 Task: Add a condition where "Priority Greater than Normal" in new tickets in your groups.
Action: Mouse moved to (171, 393)
Screenshot: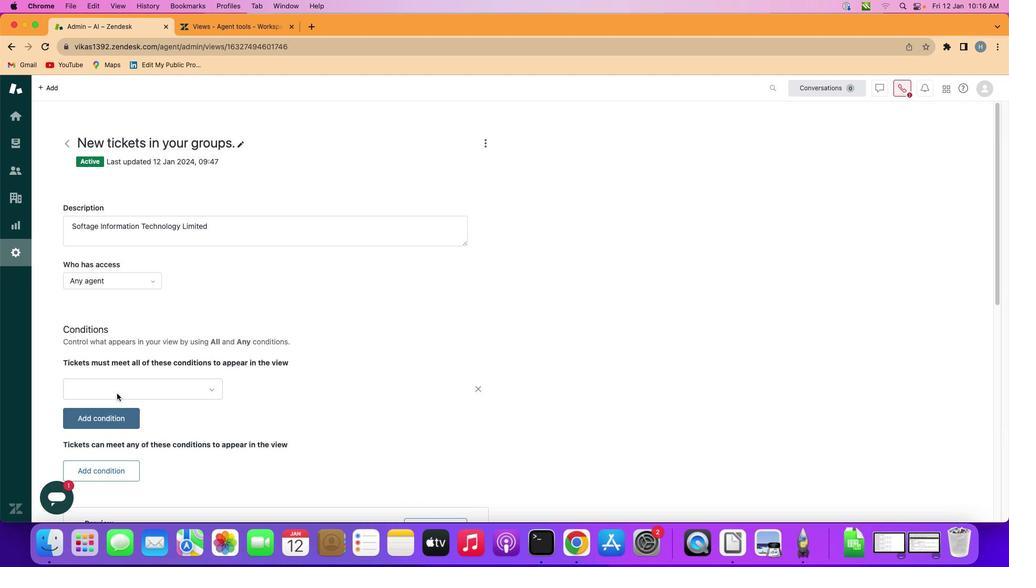 
Action: Mouse pressed left at (171, 393)
Screenshot: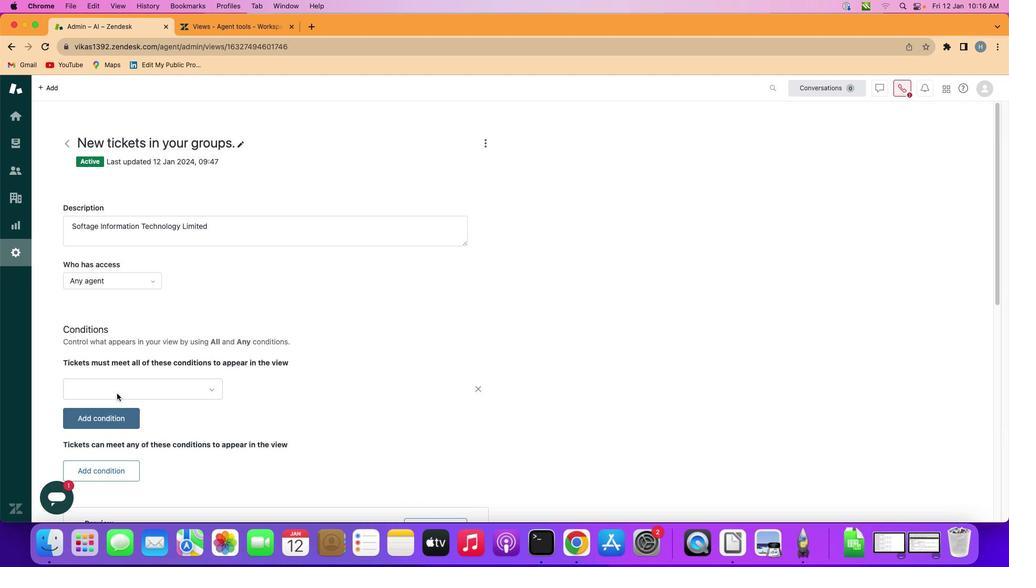 
Action: Mouse moved to (236, 390)
Screenshot: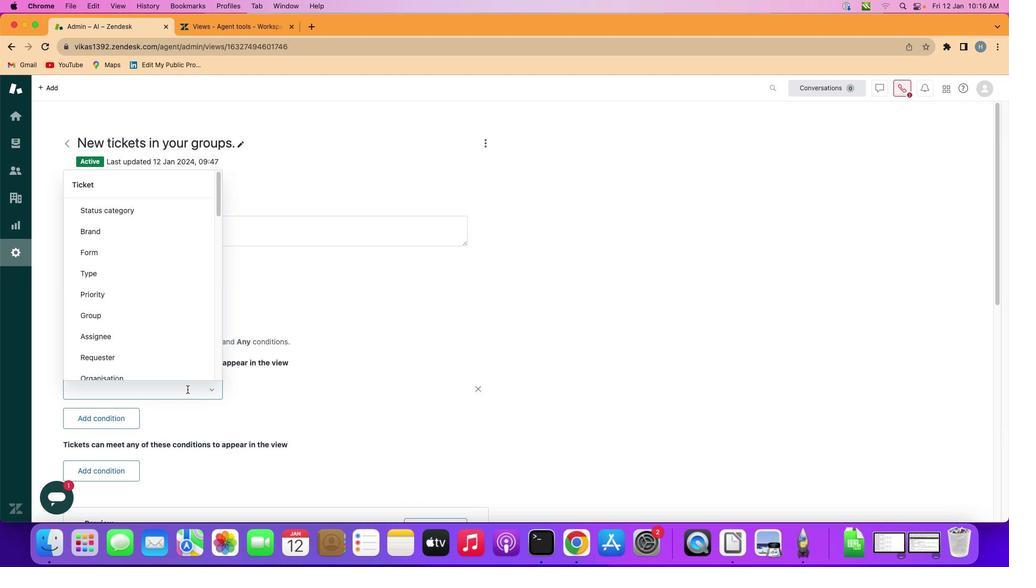 
Action: Mouse pressed left at (236, 390)
Screenshot: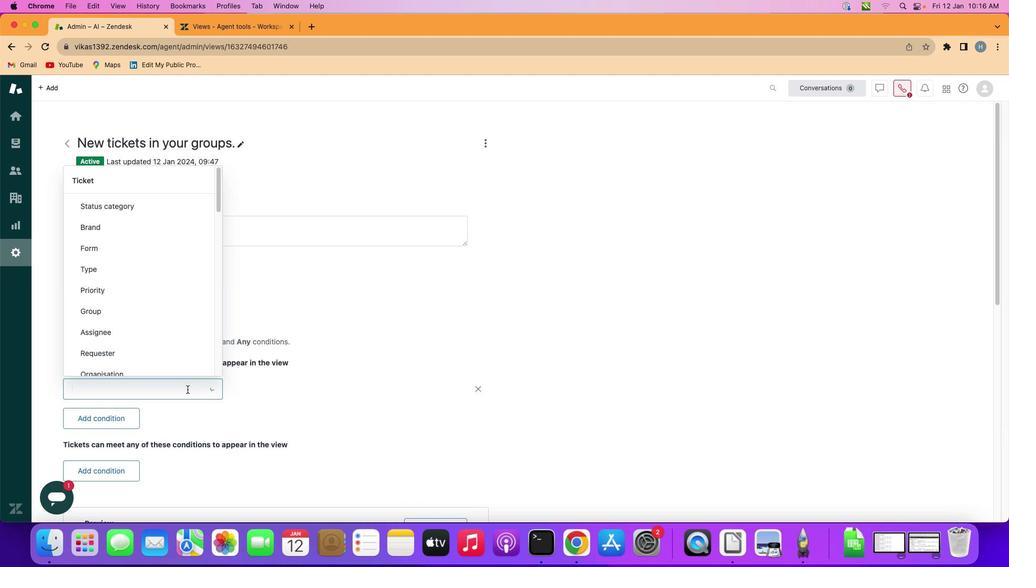
Action: Mouse moved to (226, 321)
Screenshot: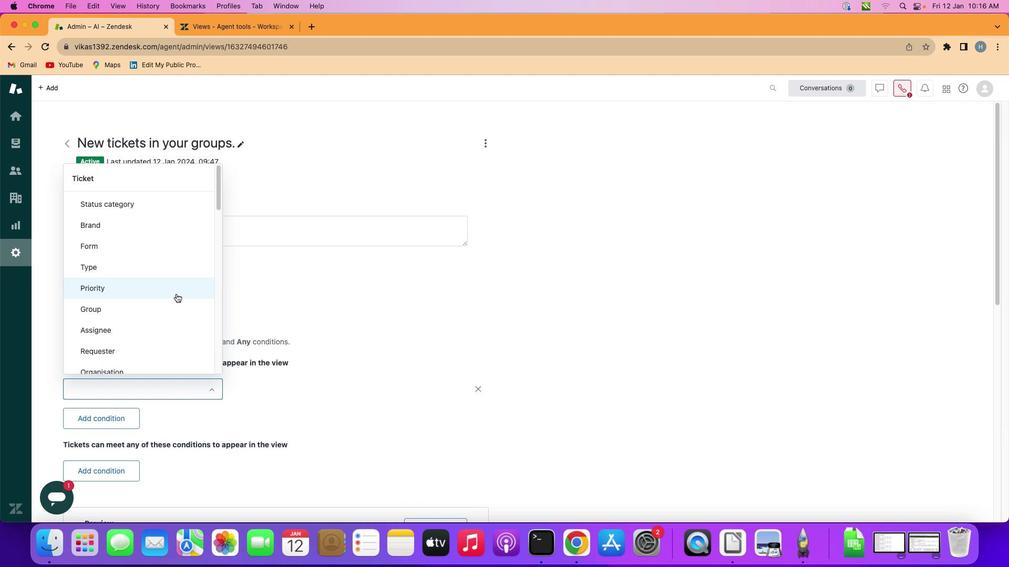 
Action: Mouse pressed left at (226, 321)
Screenshot: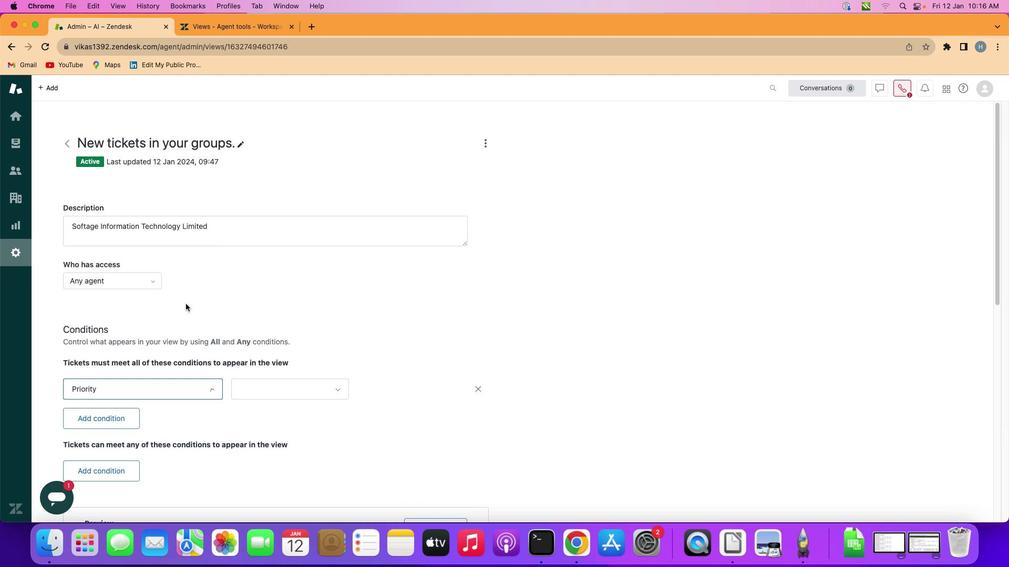 
Action: Mouse moved to (336, 389)
Screenshot: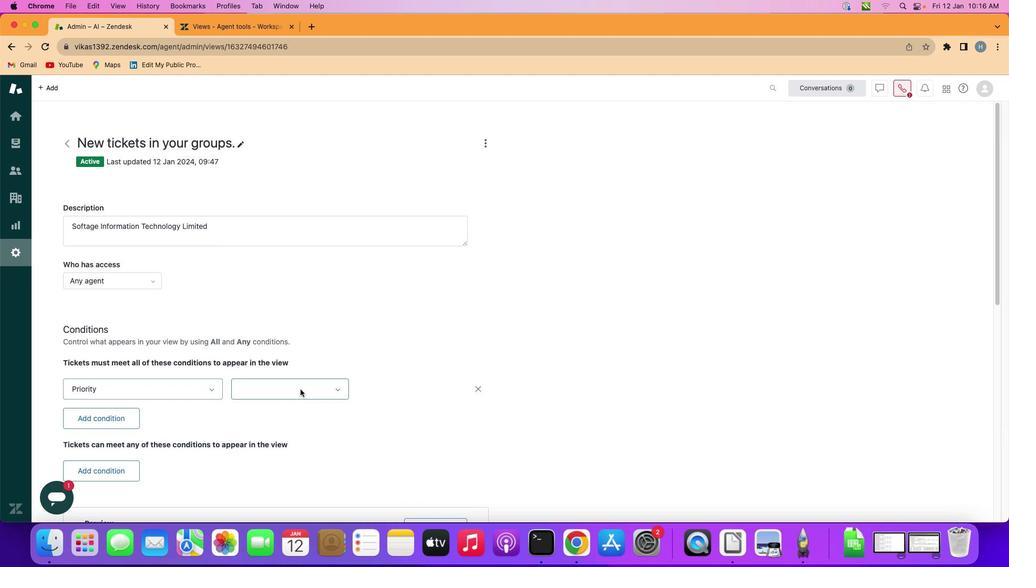 
Action: Mouse pressed left at (336, 389)
Screenshot: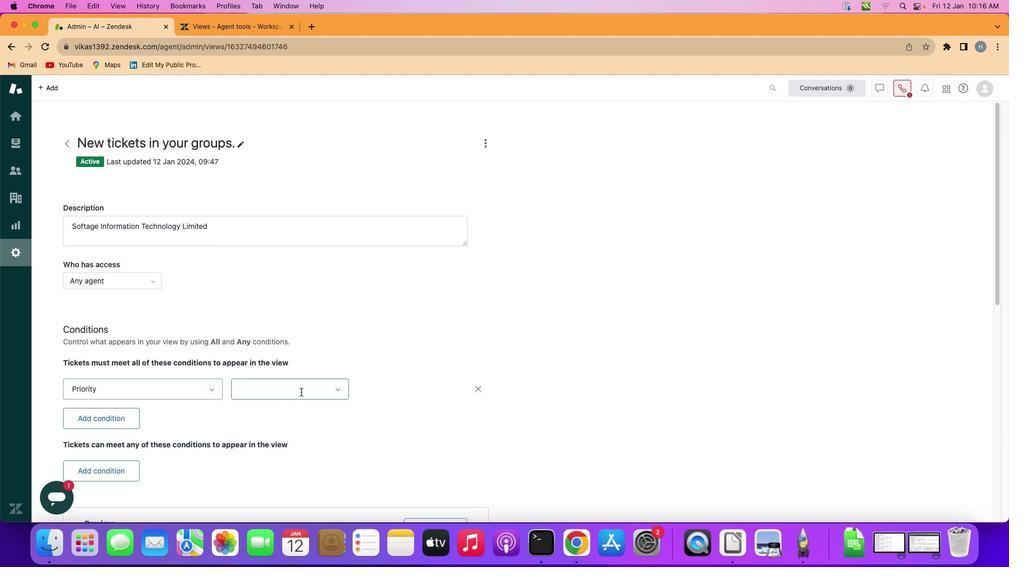 
Action: Mouse moved to (336, 453)
Screenshot: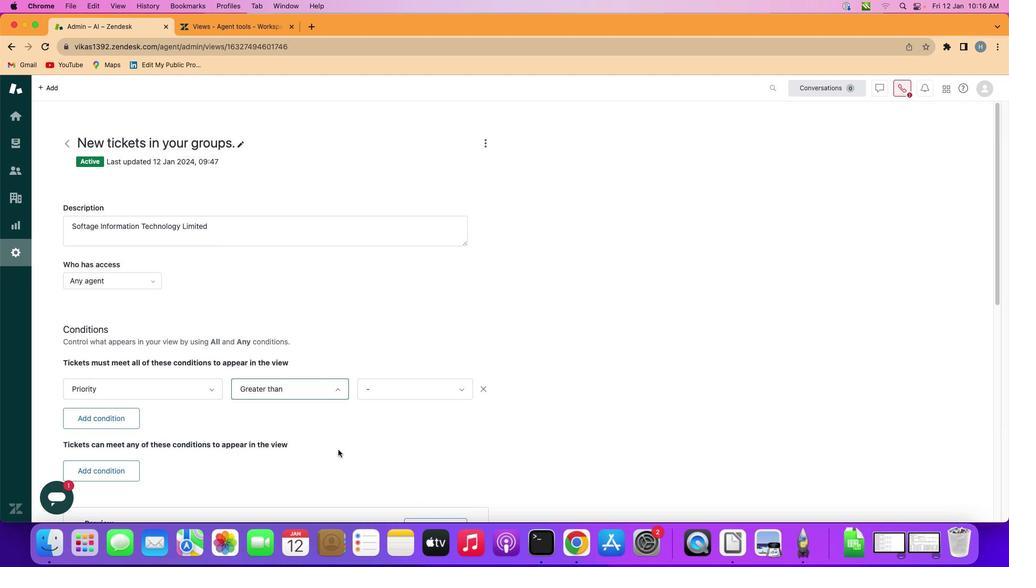 
Action: Mouse pressed left at (336, 453)
Screenshot: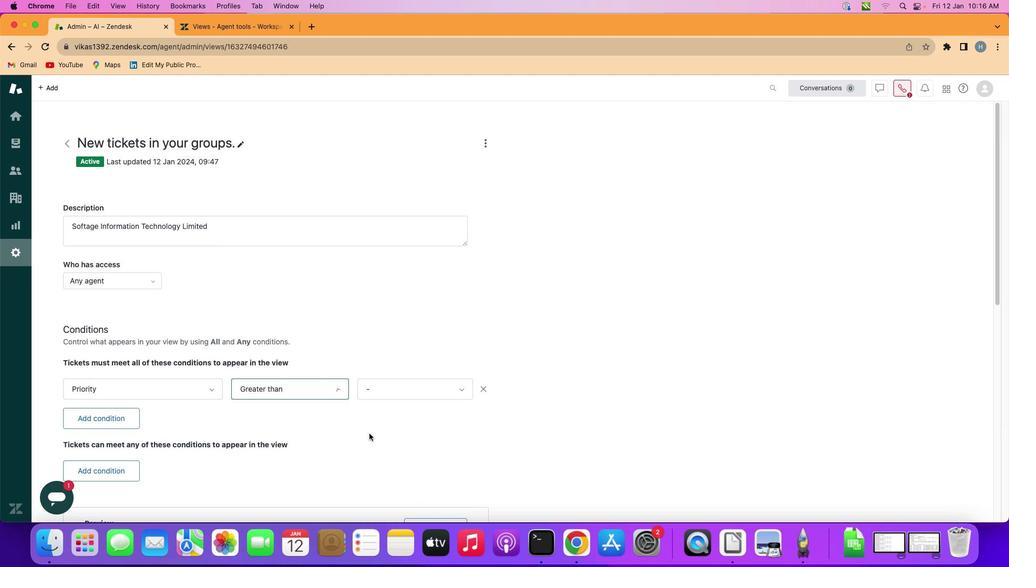 
Action: Mouse moved to (449, 391)
Screenshot: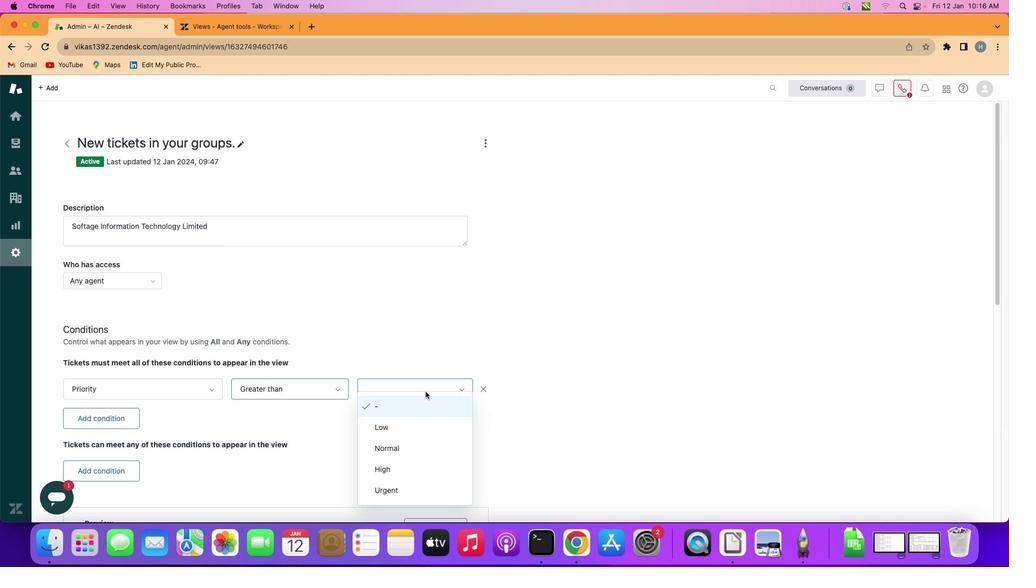 
Action: Mouse pressed left at (449, 391)
Screenshot: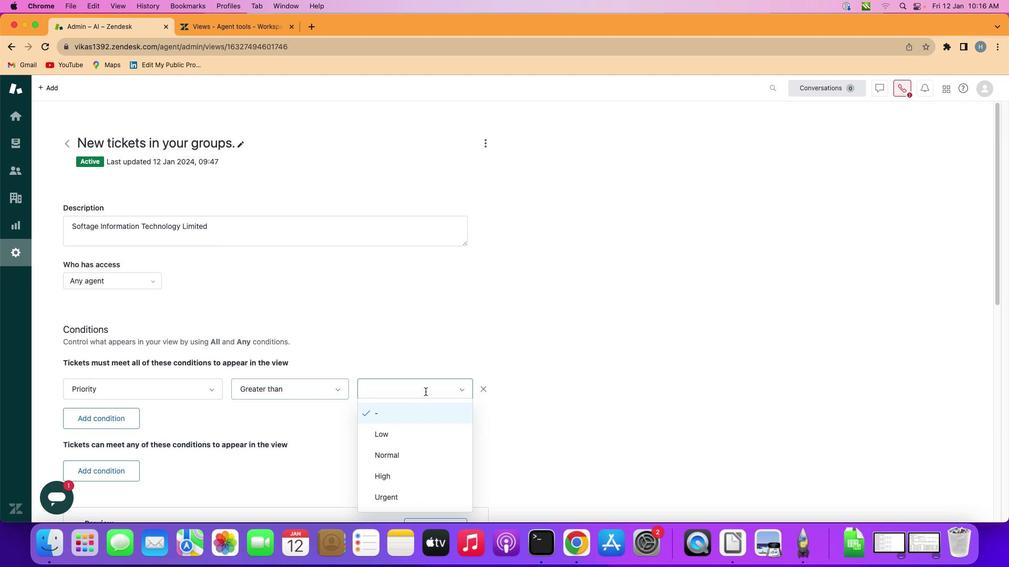 
Action: Mouse moved to (452, 437)
Screenshot: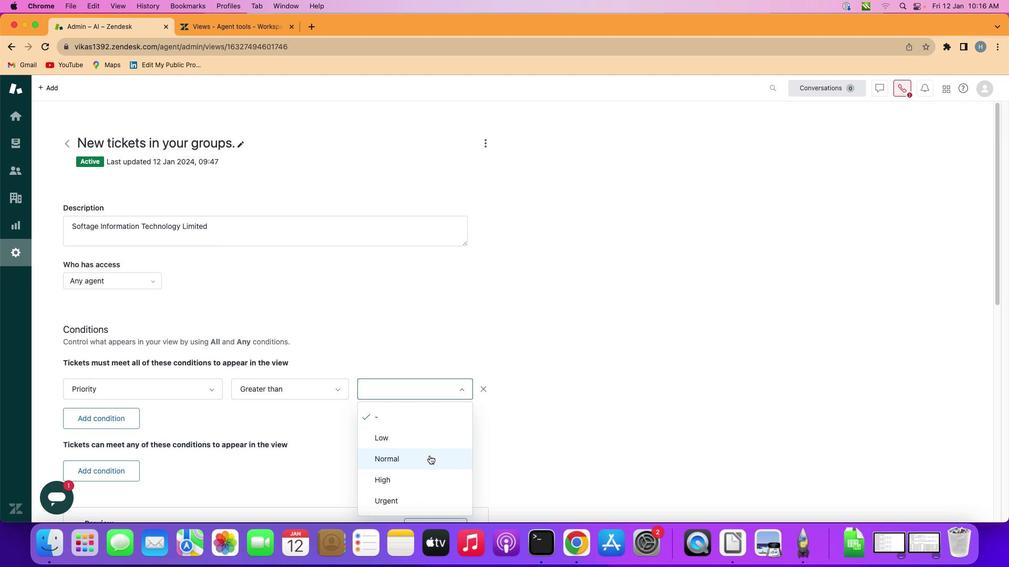 
Action: Mouse pressed left at (452, 437)
Screenshot: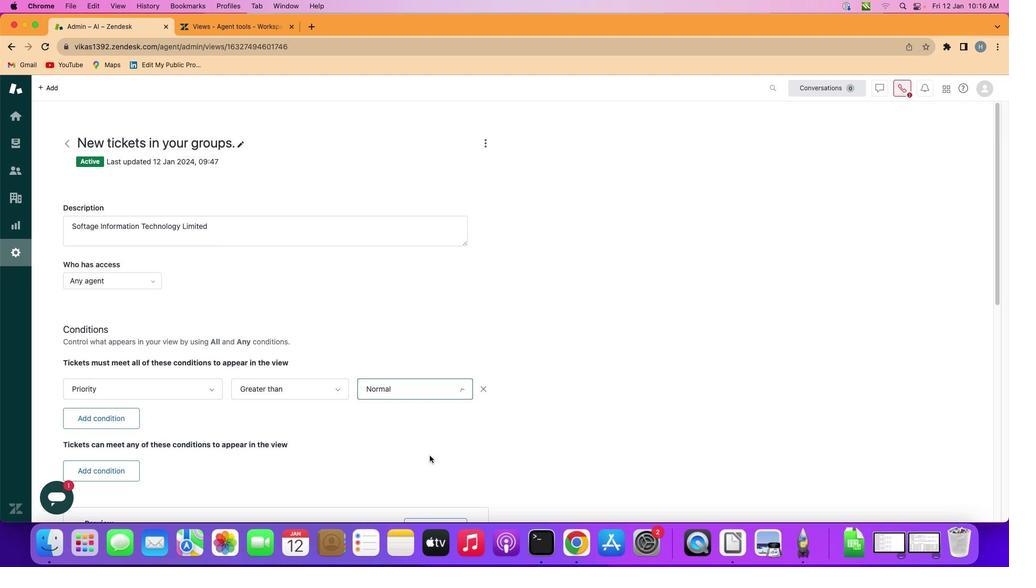 
Action: Mouse moved to (453, 438)
Screenshot: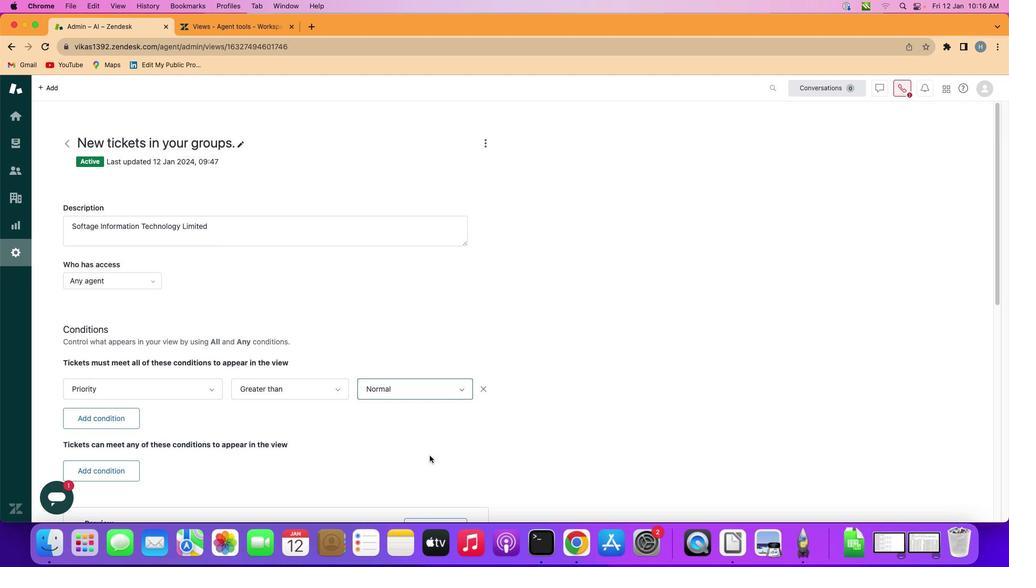 
